 Task: Look for properties that were built after 2016.
Action: Mouse moved to (473, 204)
Screenshot: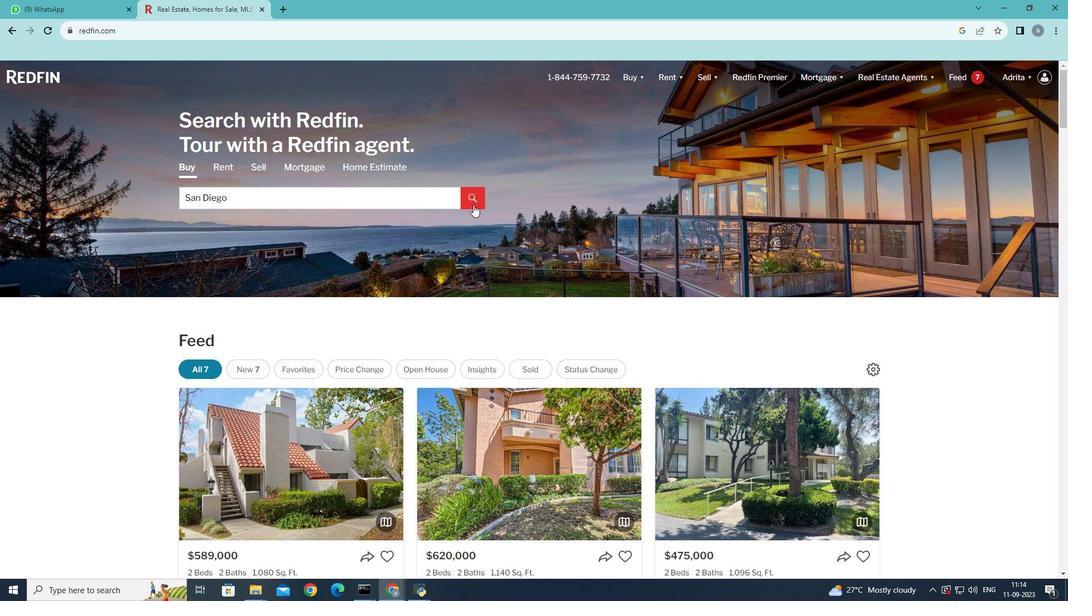 
Action: Mouse pressed left at (473, 204)
Screenshot: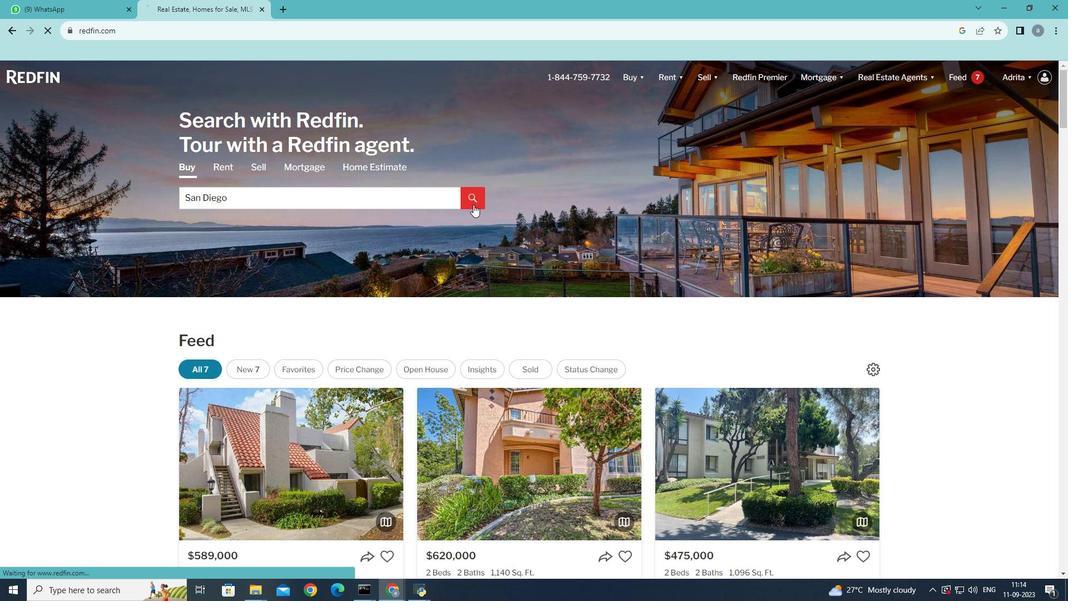 
Action: Mouse moved to (958, 147)
Screenshot: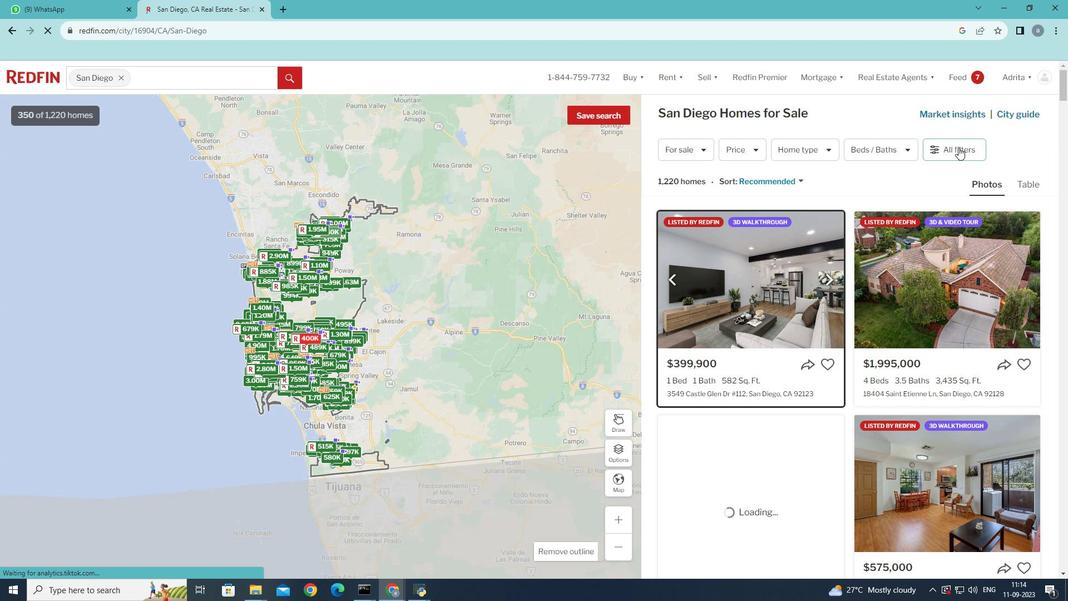 
Action: Mouse pressed left at (958, 147)
Screenshot: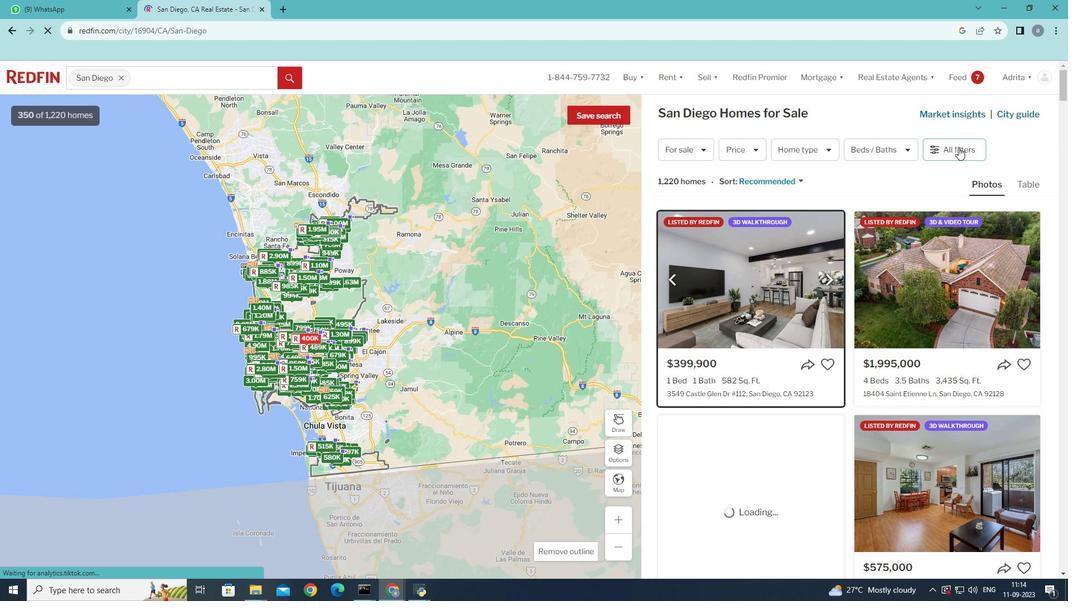 
Action: Mouse moved to (976, 154)
Screenshot: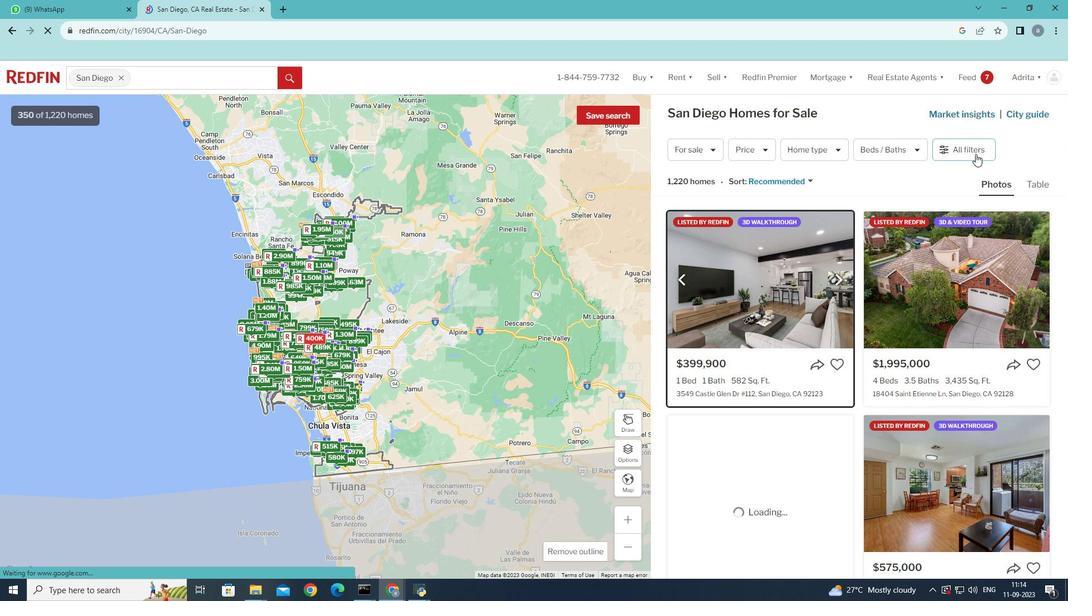 
Action: Mouse pressed left at (976, 154)
Screenshot: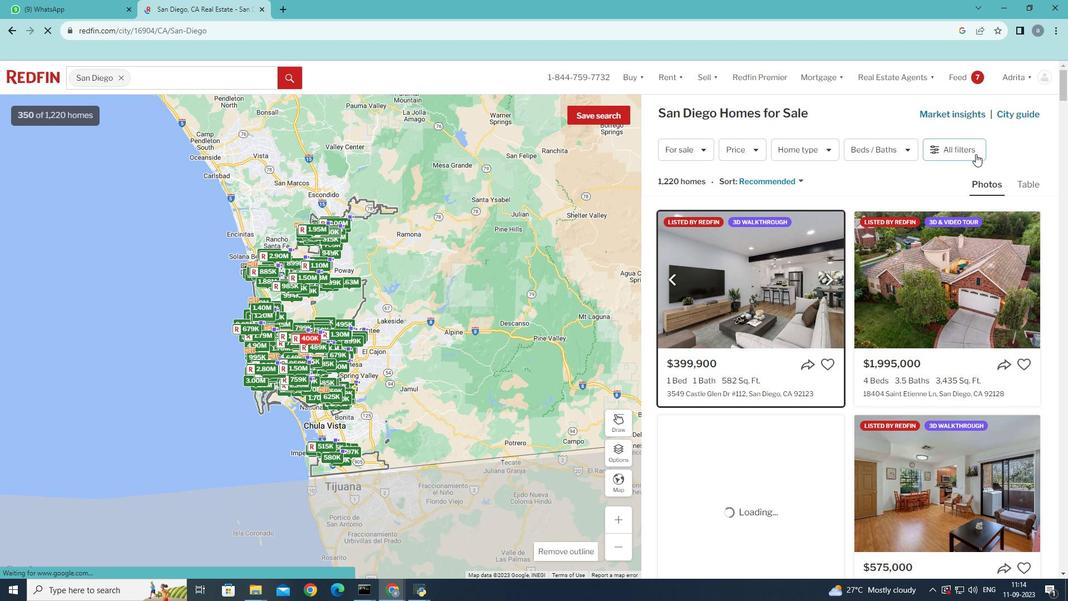 
Action: Mouse moved to (978, 260)
Screenshot: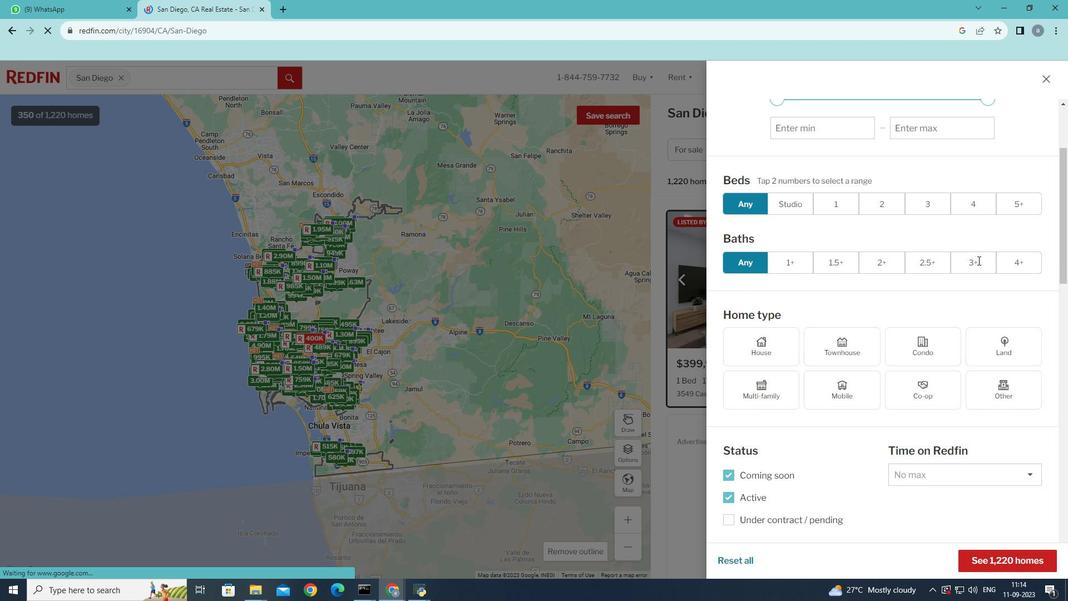 
Action: Mouse scrolled (978, 259) with delta (0, 0)
Screenshot: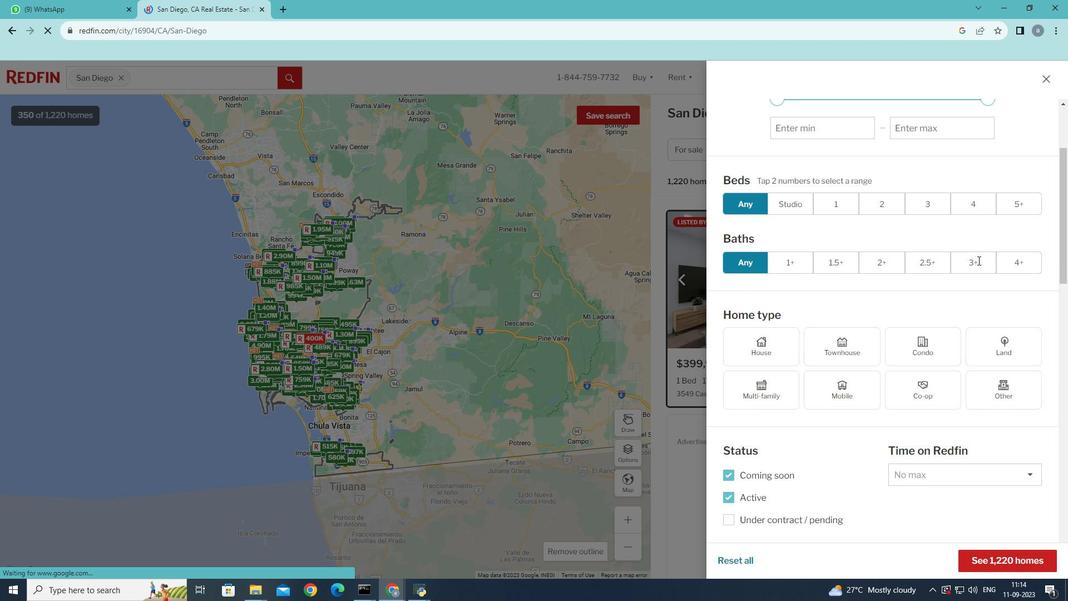 
Action: Mouse scrolled (978, 259) with delta (0, 0)
Screenshot: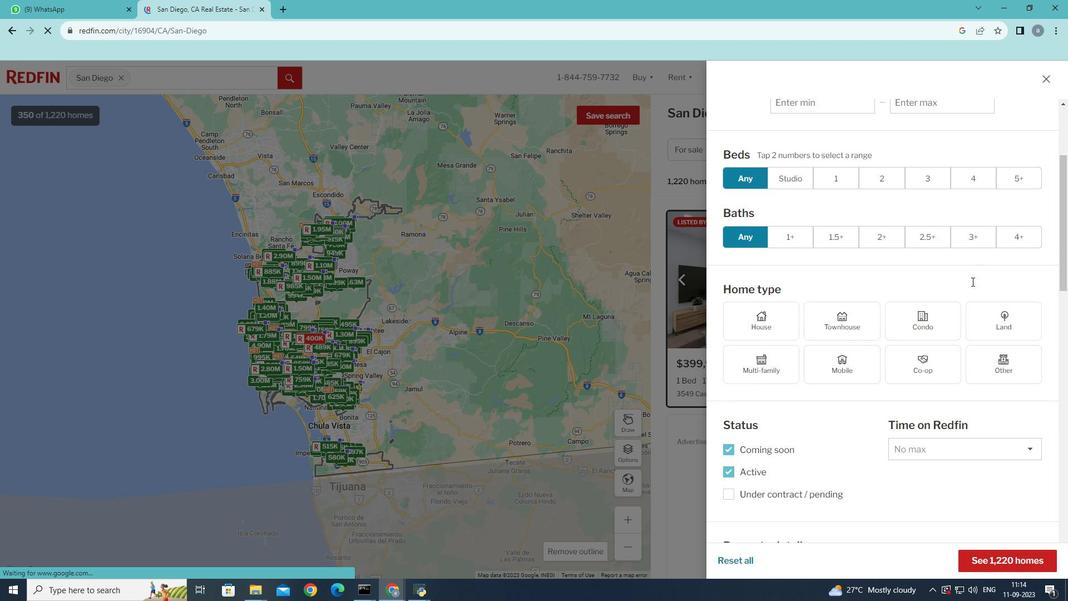 
Action: Mouse scrolled (978, 259) with delta (0, 0)
Screenshot: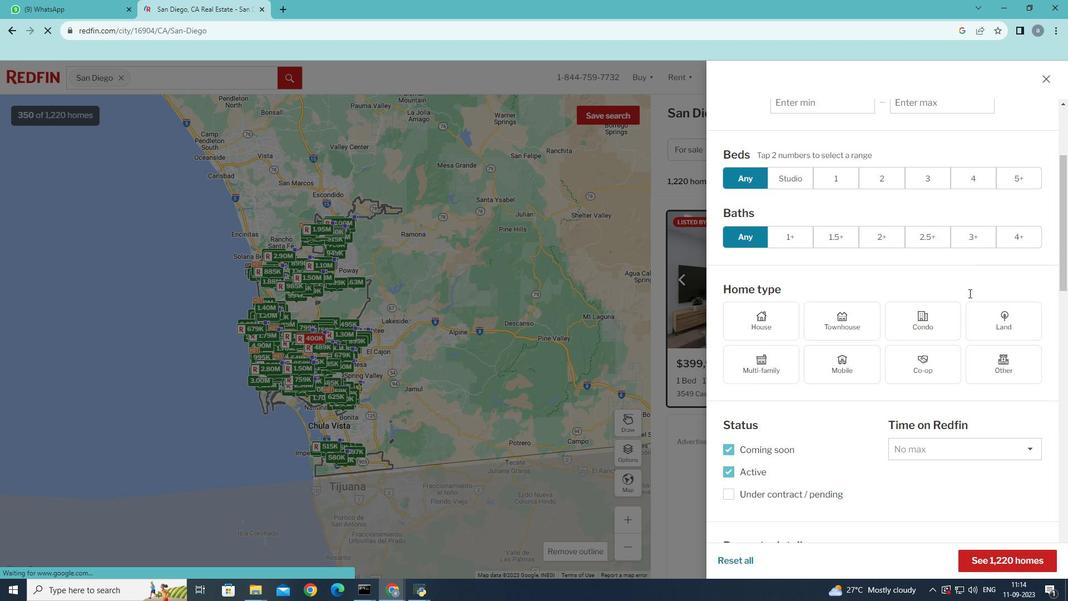 
Action: Mouse moved to (969, 296)
Screenshot: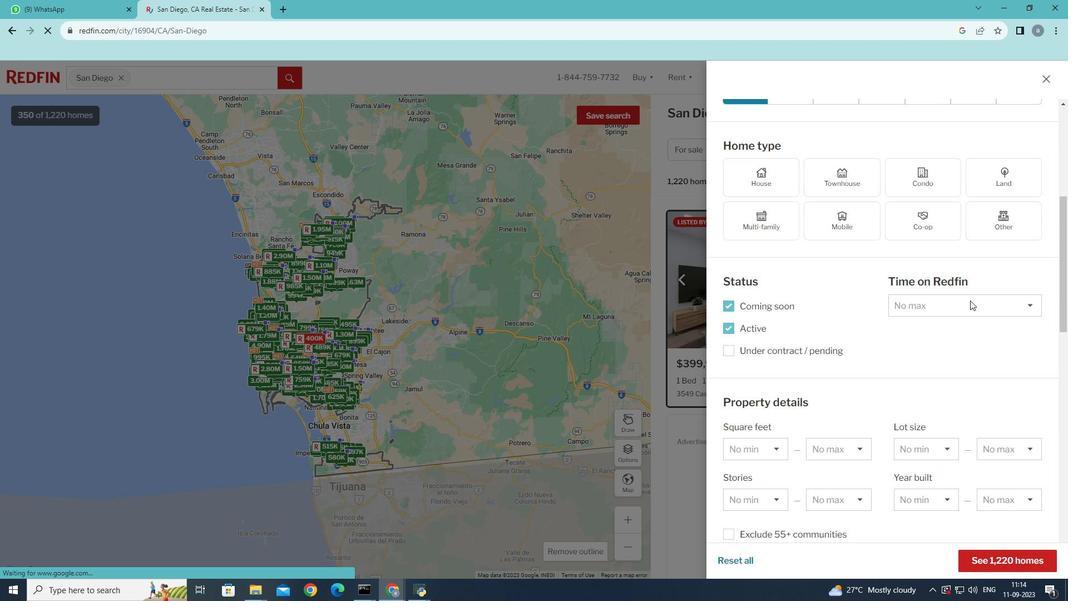
Action: Mouse scrolled (969, 296) with delta (0, 0)
Screenshot: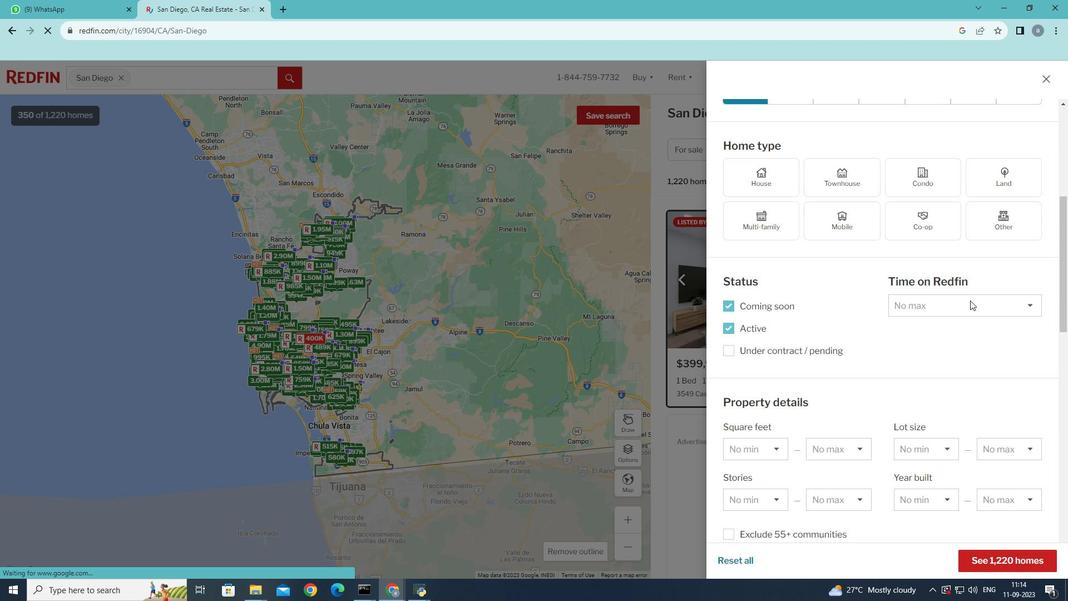 
Action: Mouse moved to (969, 296)
Screenshot: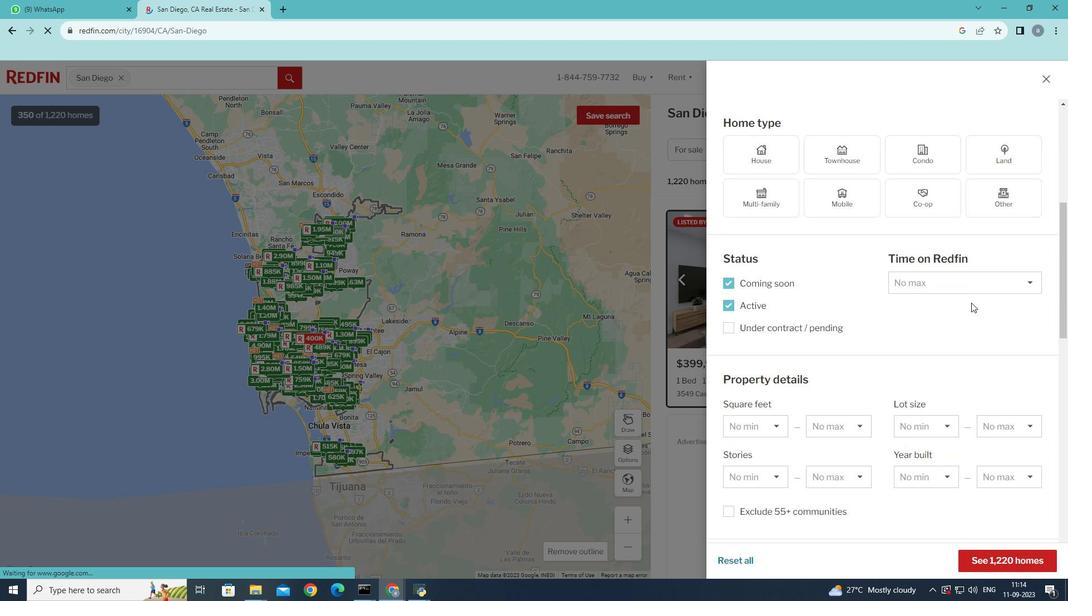 
Action: Mouse scrolled (969, 296) with delta (0, 0)
Screenshot: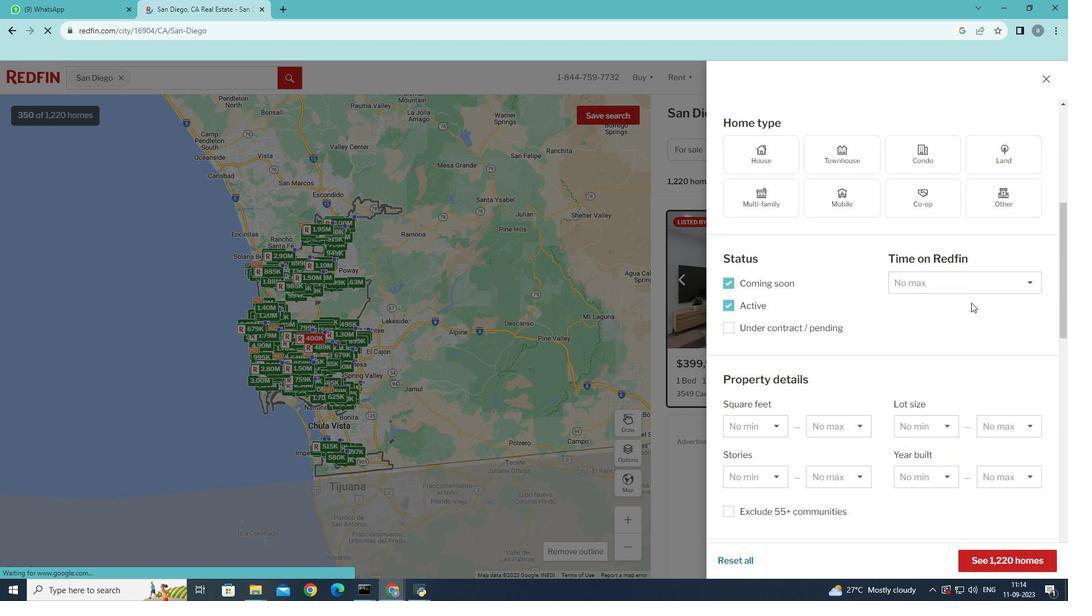 
Action: Mouse moved to (969, 297)
Screenshot: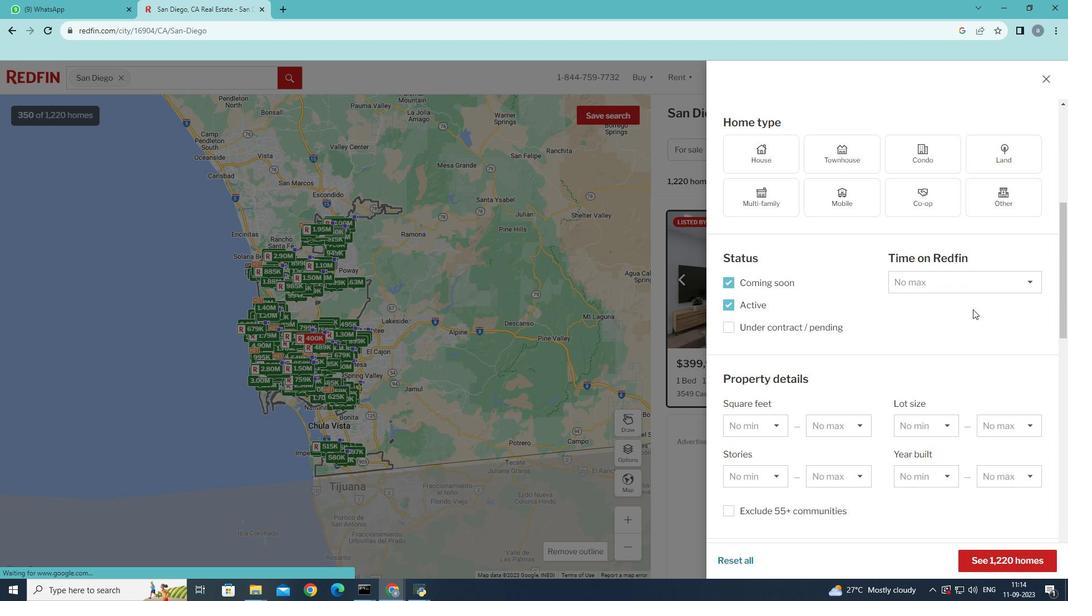 
Action: Mouse scrolled (969, 297) with delta (0, 0)
Screenshot: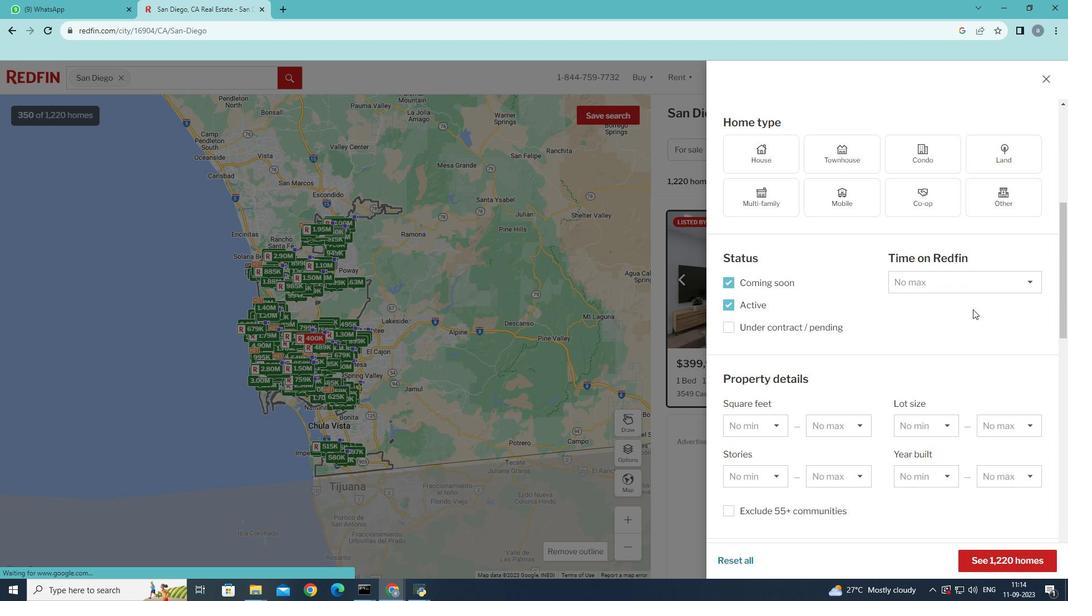 
Action: Mouse moved to (975, 332)
Screenshot: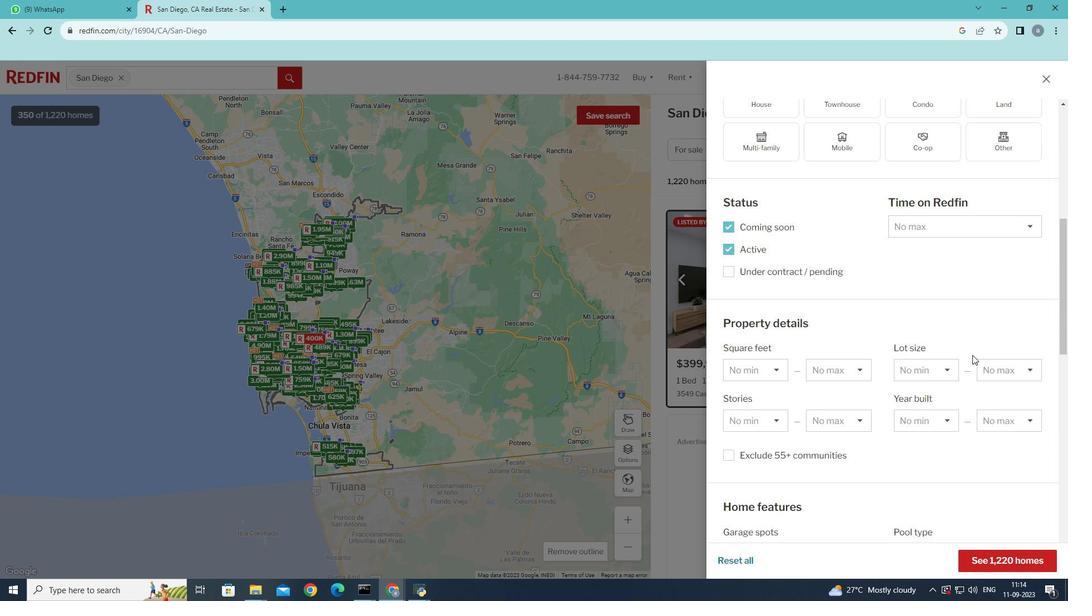 
Action: Mouse scrolled (975, 332) with delta (0, 0)
Screenshot: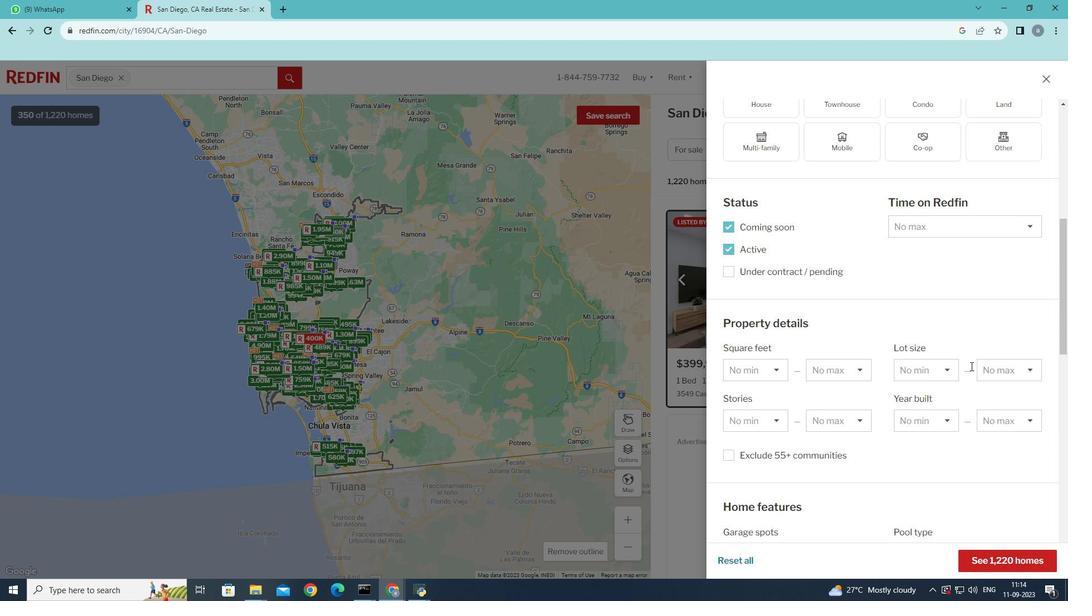 
Action: Mouse moved to (946, 418)
Screenshot: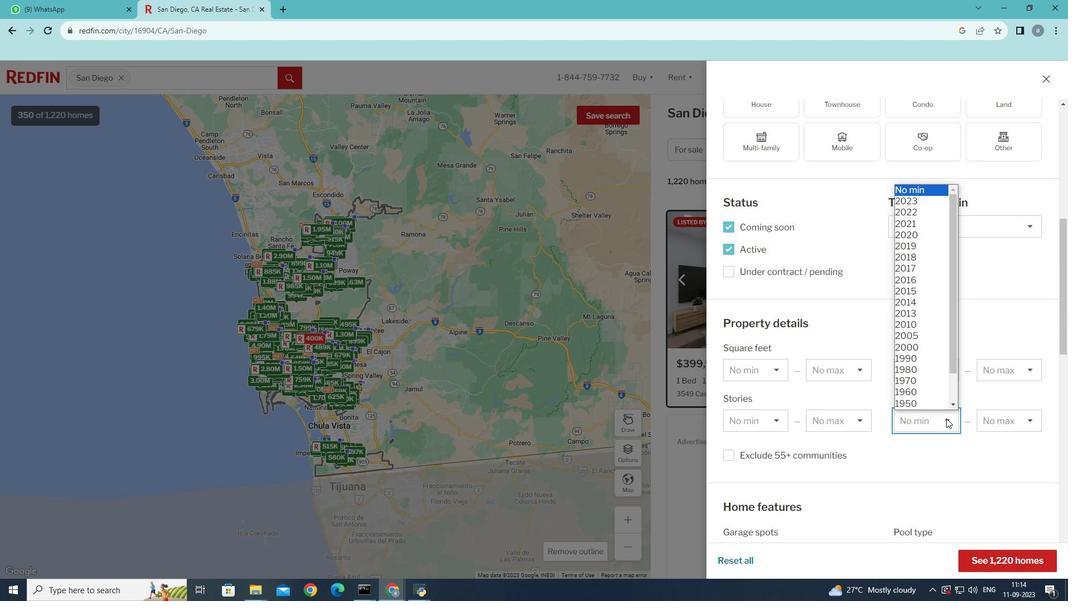 
Action: Mouse pressed left at (946, 418)
Screenshot: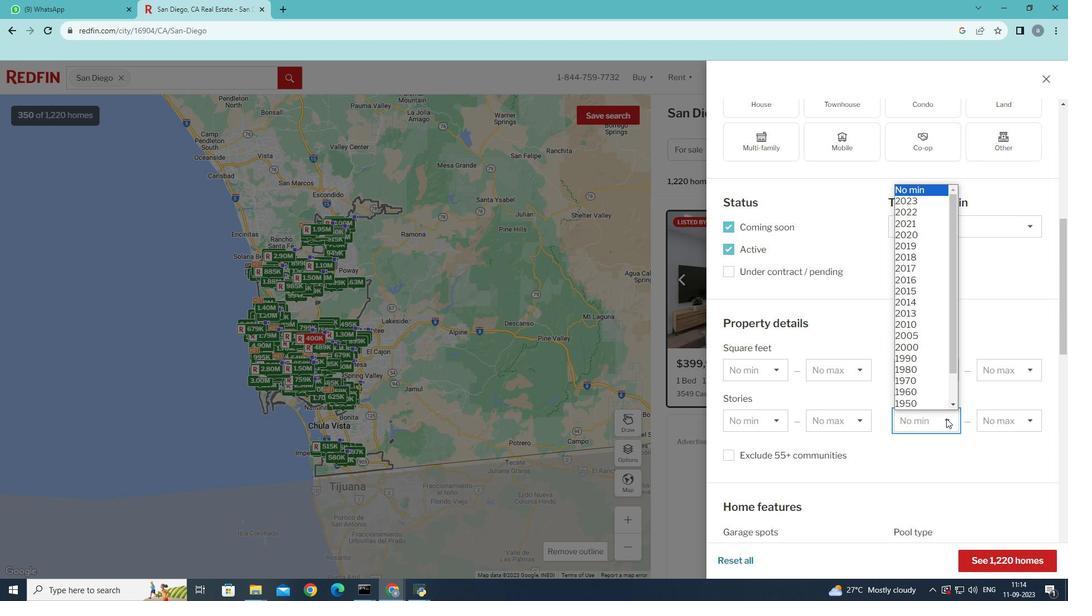 
Action: Mouse moved to (914, 279)
Screenshot: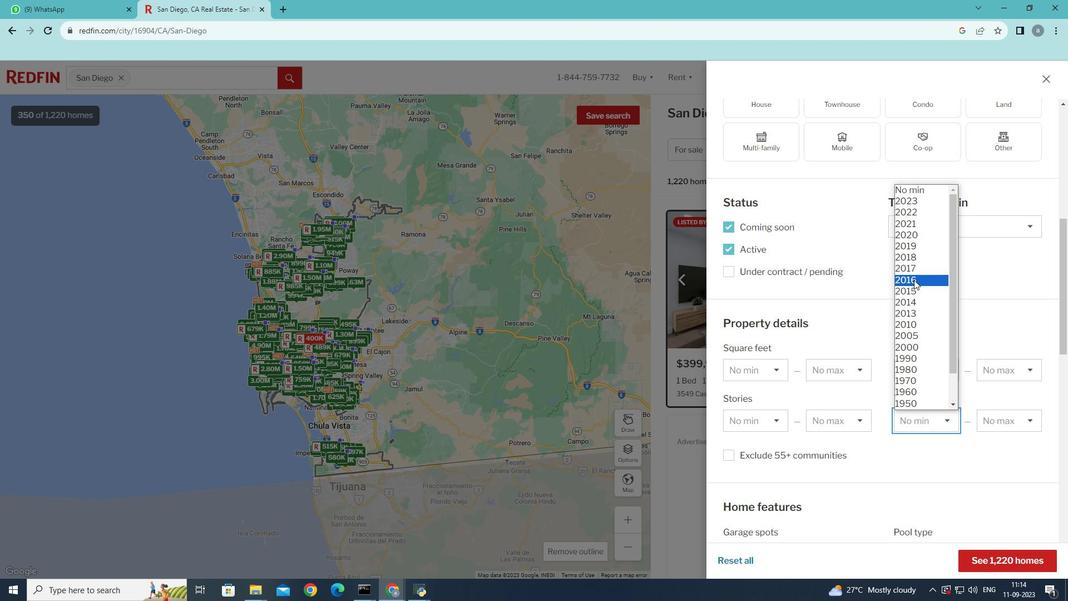 
Action: Mouse pressed left at (914, 279)
Screenshot: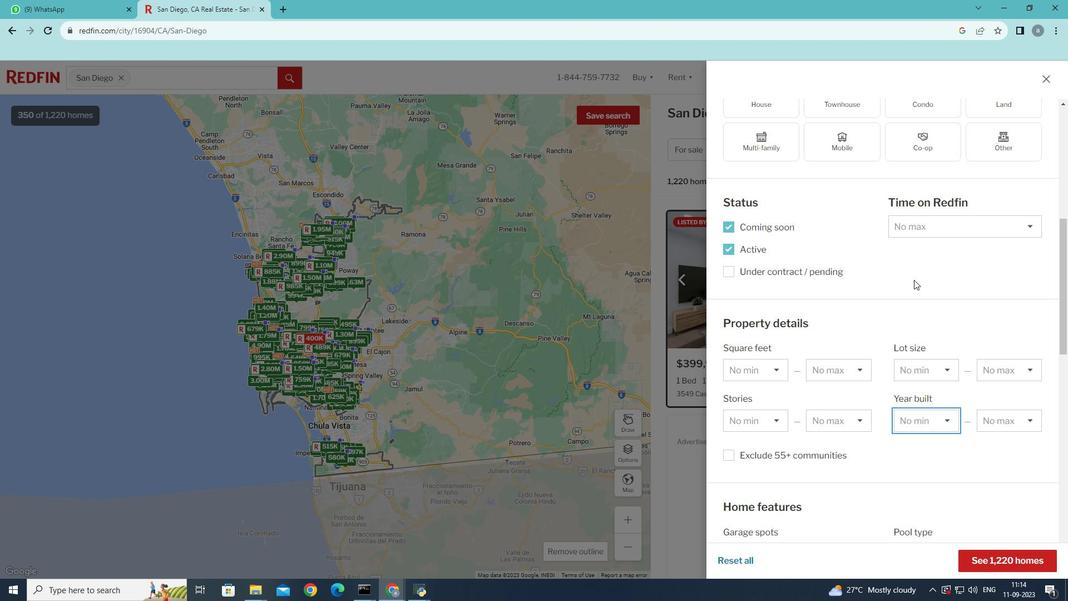 
Action: Mouse moved to (1013, 562)
Screenshot: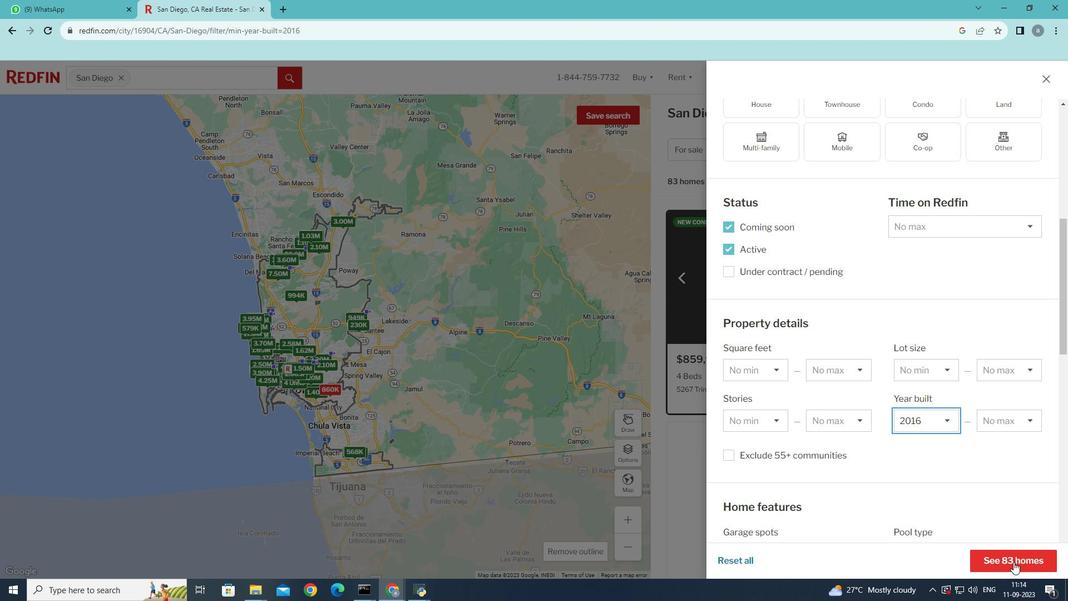 
Action: Mouse pressed left at (1013, 562)
Screenshot: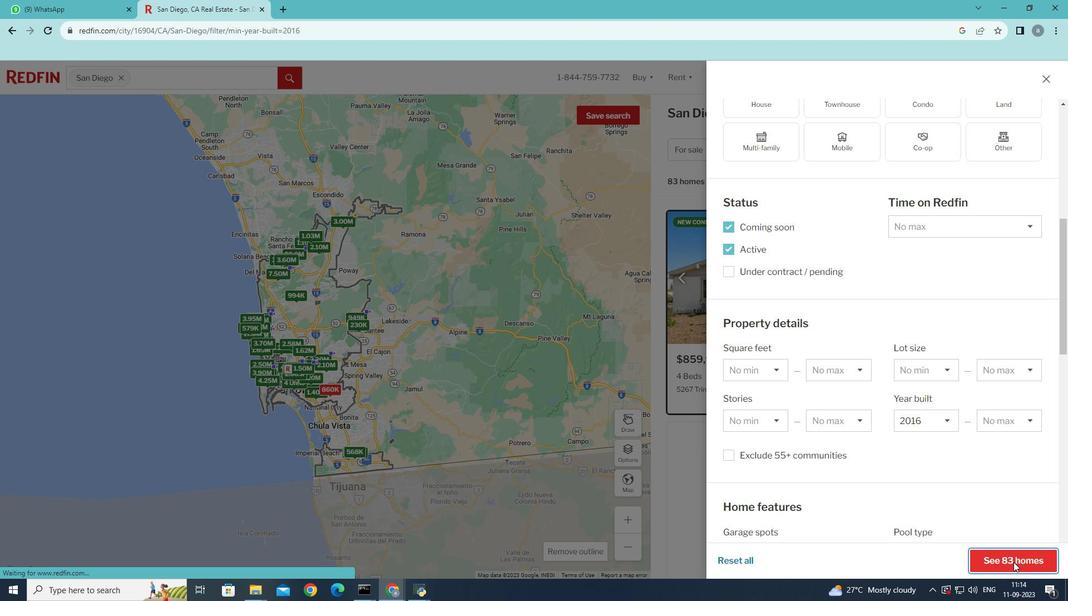 
